 Task: Create a new event for a project celebration and team appreciation on the 16th at 9 PM.
Action: Mouse moved to (62, 78)
Screenshot: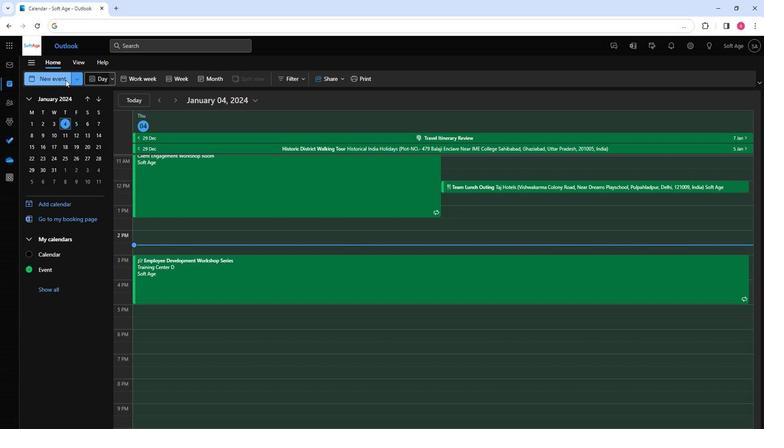 
Action: Mouse pressed left at (62, 78)
Screenshot: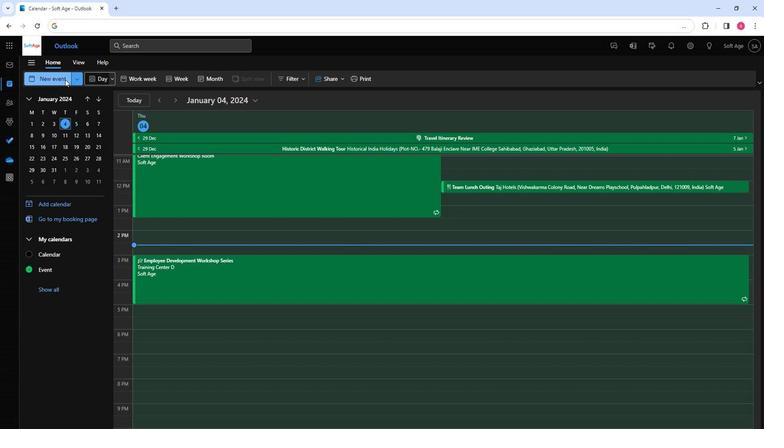 
Action: Mouse moved to (152, 196)
Screenshot: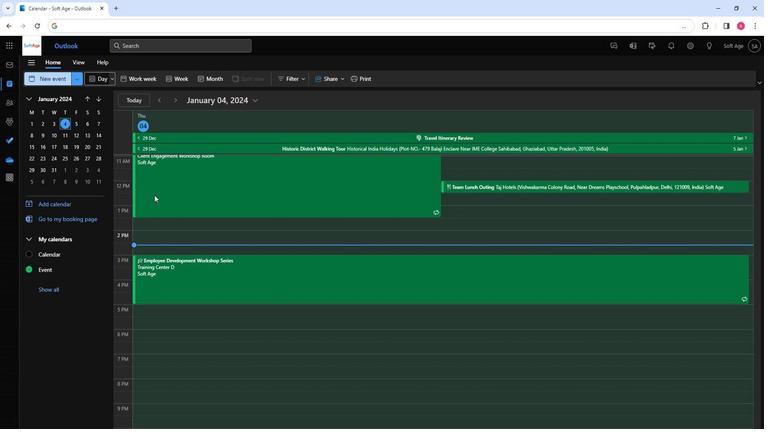 
Action: Key pressed <Key.shift>Project<Key.space><Key.shift>Celebration<Key.space><Key.shift>and<Key.space><Key.shift><Key.shift><Key.shift><Key.shift><Key.shift><Key.shift><Key.shift><Key.shift><Key.shift><Key.shift><Key.shift><Key.shift><Key.shift><Key.shift><Key.shift><Key.shift><Key.shift><Key.backspace><Key.backspace><Key.backspace><Key.backspace>and<Key.space><Key.shift>Team<Key.space><Key.shift>Appreciation
Screenshot: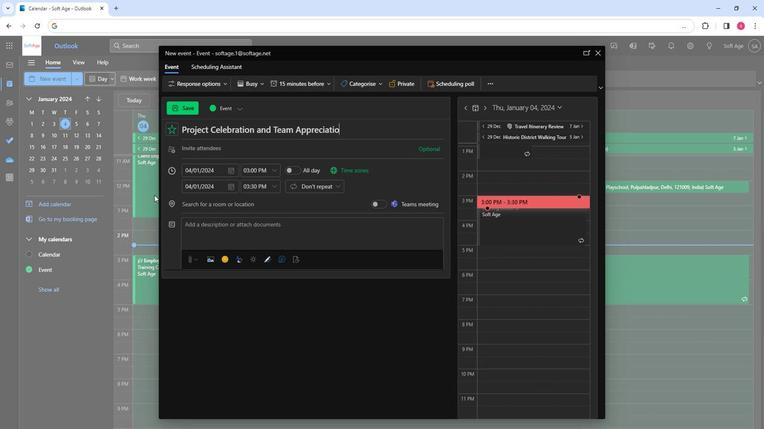 
Action: Mouse moved to (218, 148)
Screenshot: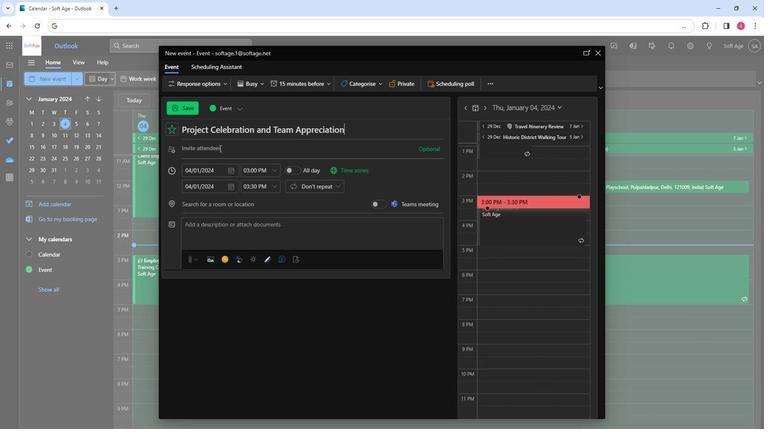 
Action: Mouse pressed left at (218, 148)
Screenshot: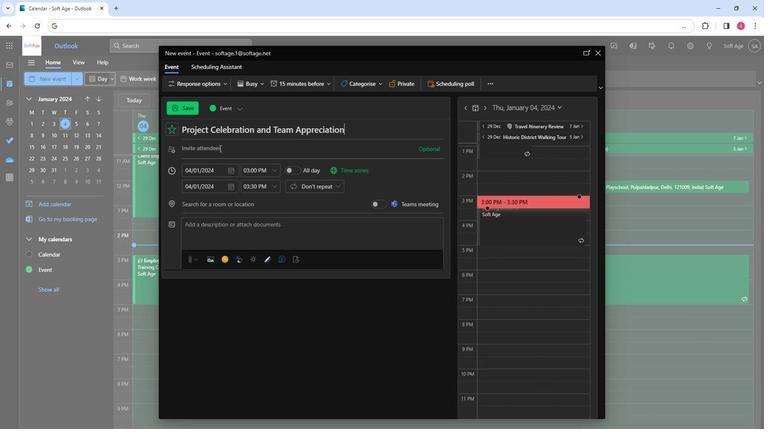 
Action: Mouse moved to (219, 166)
Screenshot: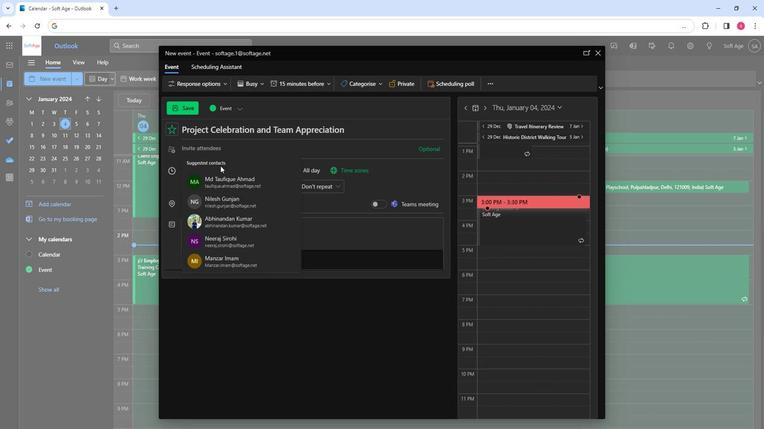 
Action: Key pressed so
Screenshot: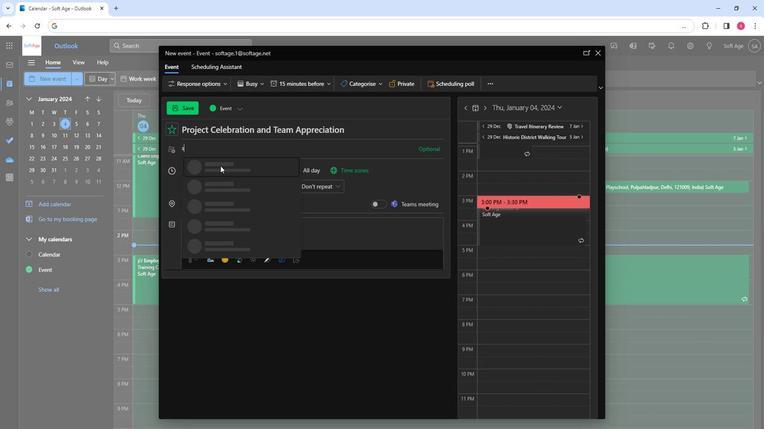 
Action: Mouse moved to (232, 183)
Screenshot: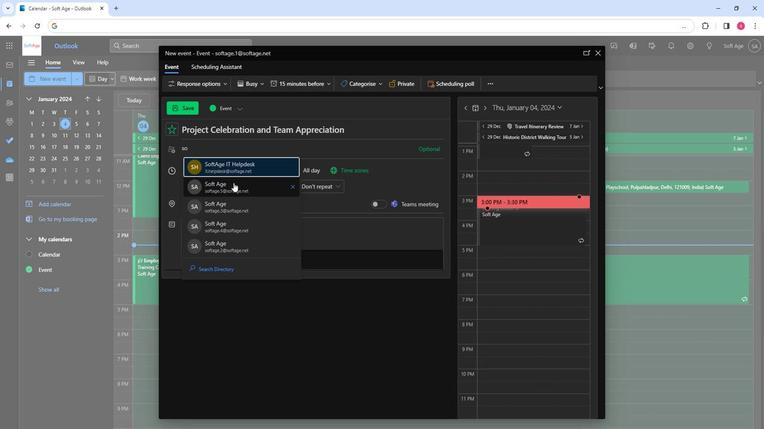 
Action: Mouse pressed left at (232, 183)
Screenshot: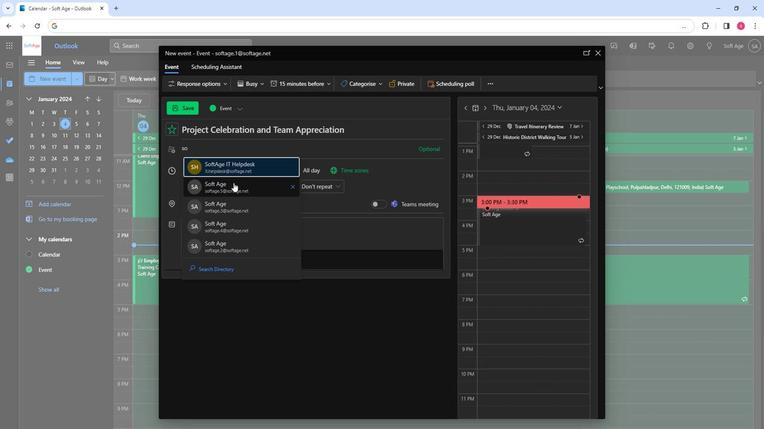 
Action: Key pressed so
Screenshot: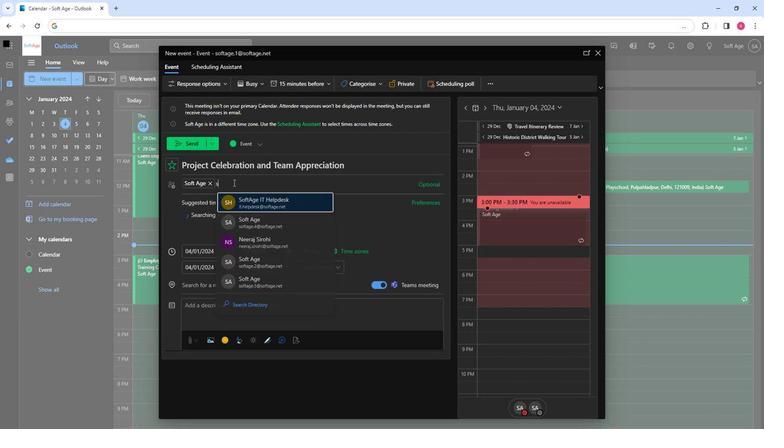 
Action: Mouse moved to (253, 245)
Screenshot: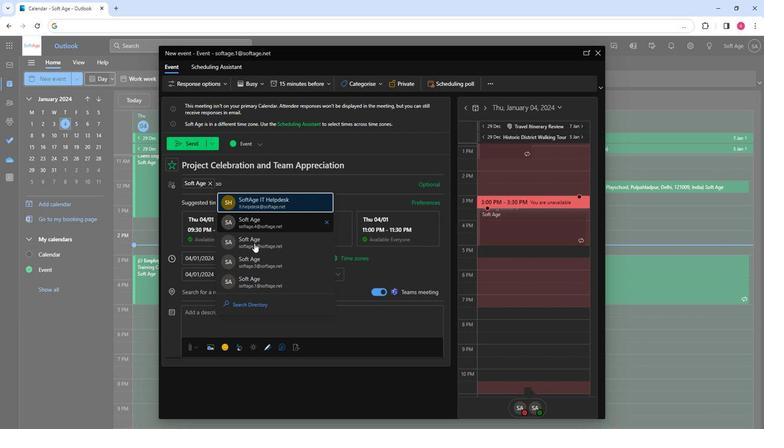 
Action: Mouse pressed left at (253, 245)
Screenshot: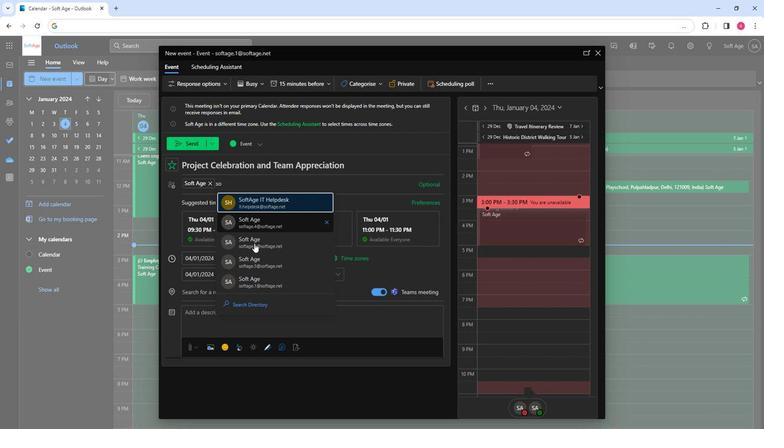 
Action: Key pressed so
Screenshot: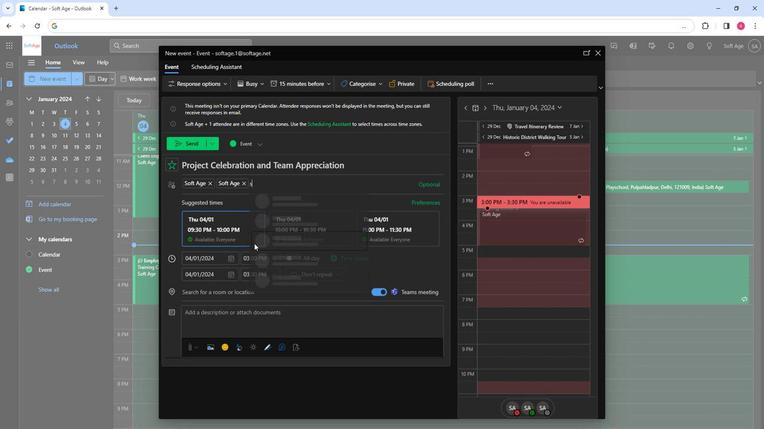 
Action: Mouse moved to (283, 271)
Screenshot: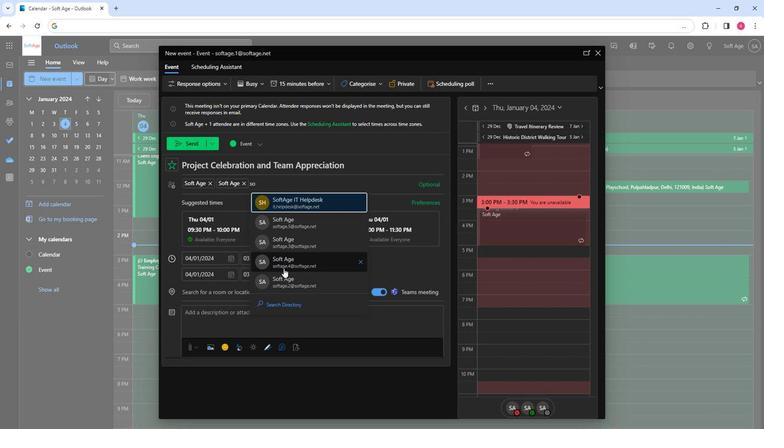 
Action: Mouse pressed left at (283, 271)
Screenshot: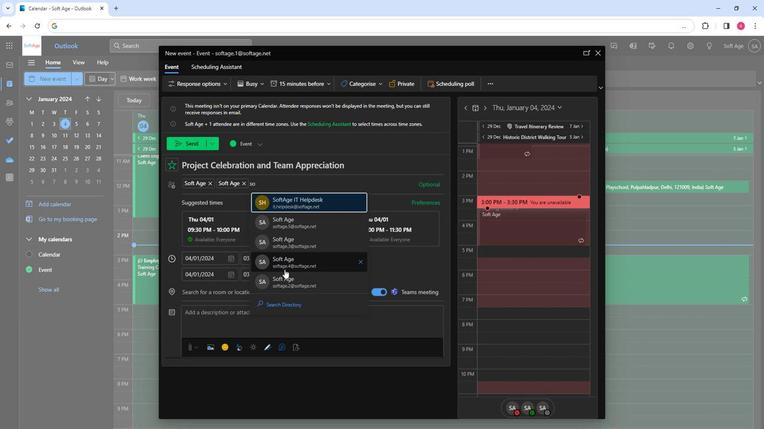 
Action: Key pressed so
Screenshot: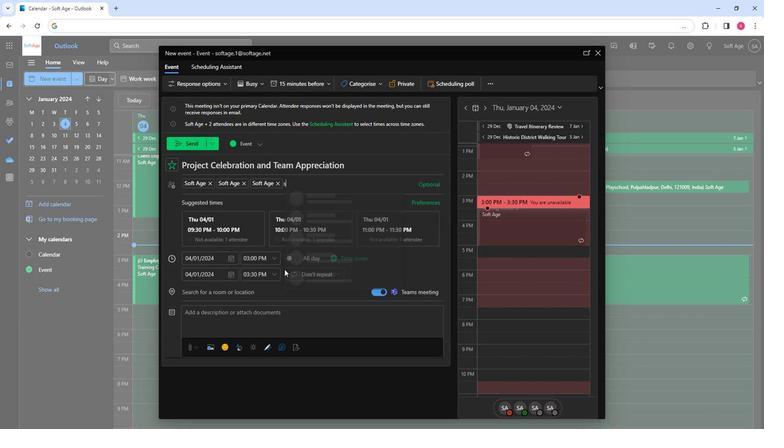 
Action: Mouse moved to (328, 281)
Screenshot: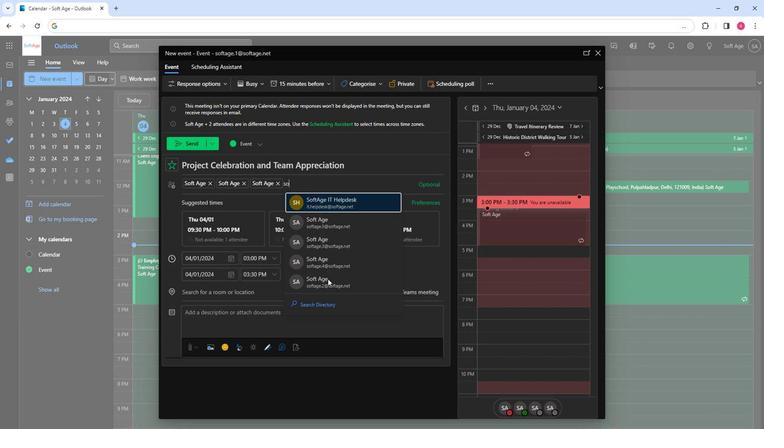 
Action: Mouse pressed left at (328, 281)
Screenshot: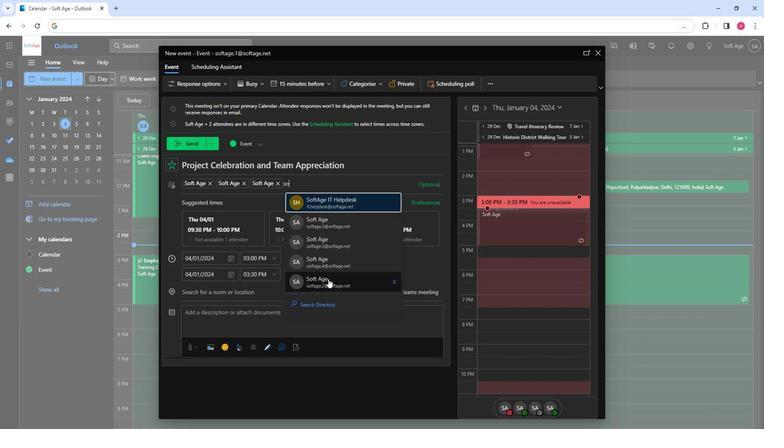 
Action: Mouse moved to (228, 260)
Screenshot: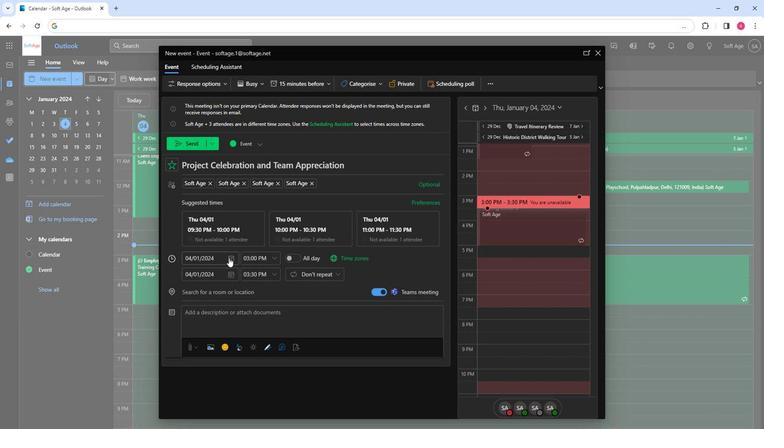 
Action: Mouse pressed left at (228, 260)
Screenshot: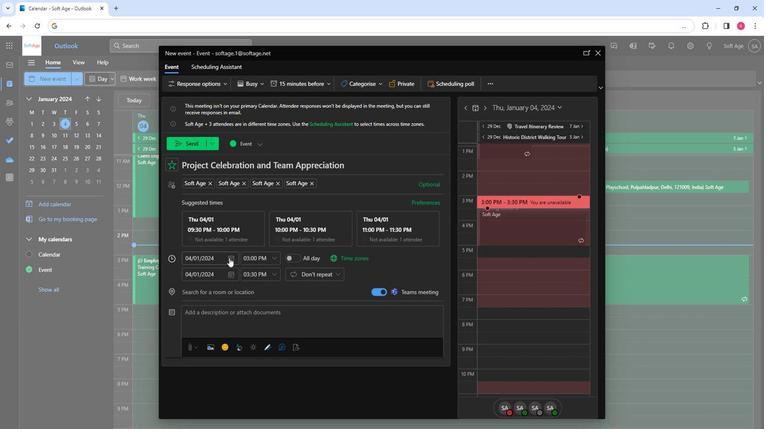 
Action: Mouse moved to (204, 327)
Screenshot: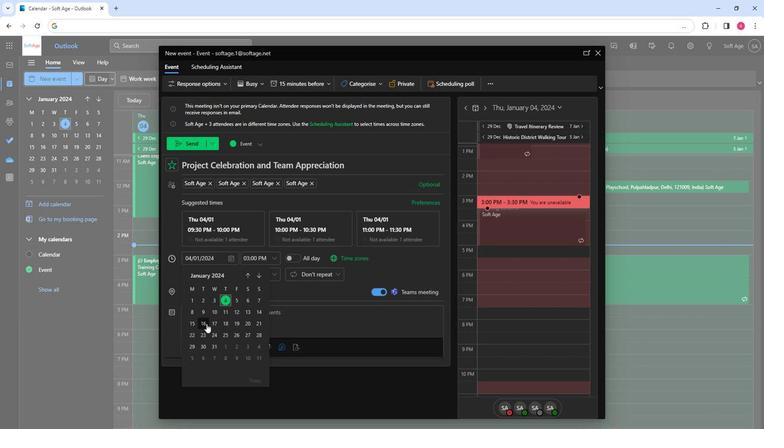 
Action: Mouse pressed left at (204, 327)
Screenshot: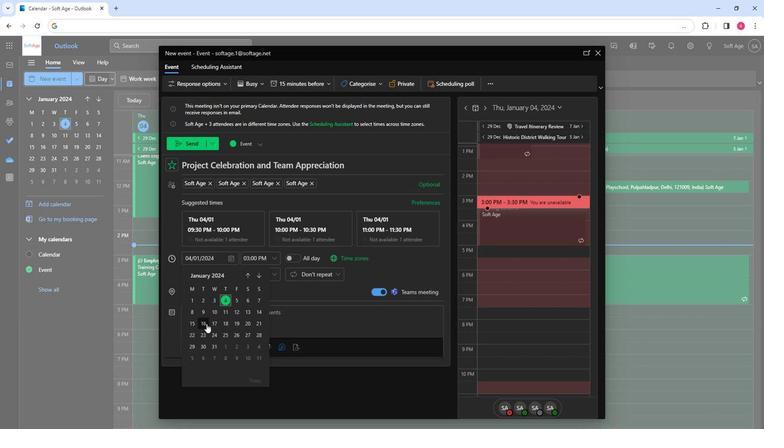 
Action: Mouse moved to (273, 264)
Screenshot: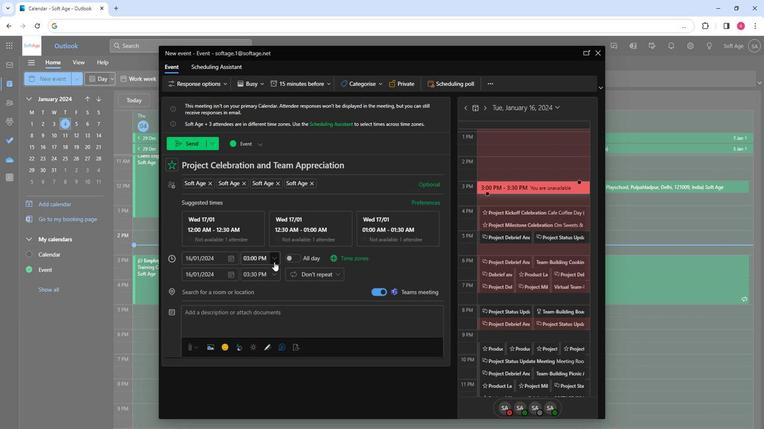 
Action: Mouse pressed left at (273, 264)
Screenshot: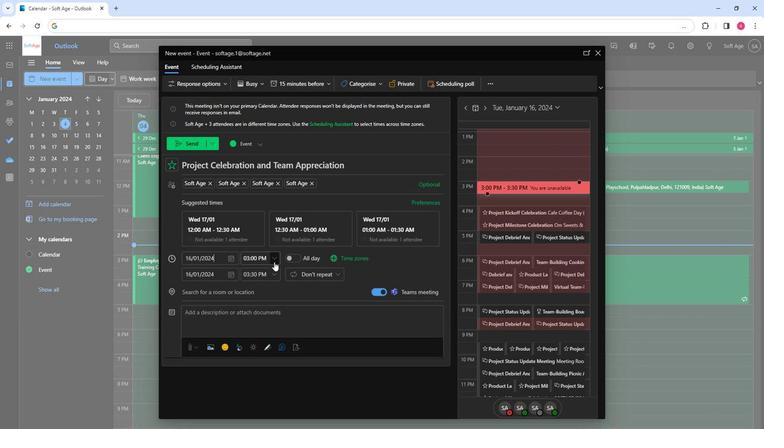 
Action: Mouse moved to (263, 298)
Screenshot: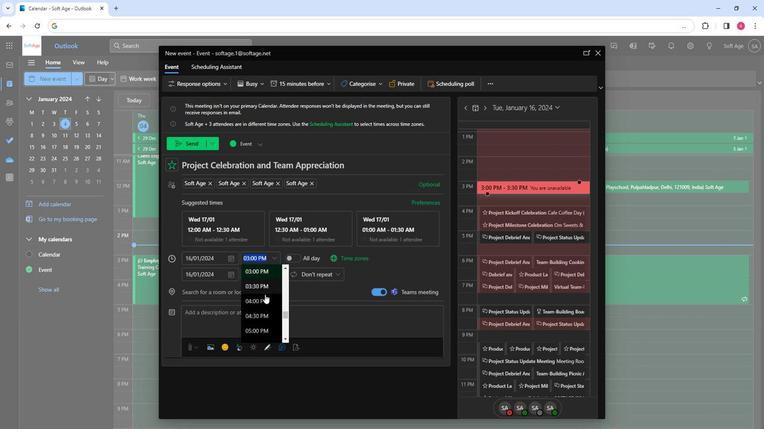 
Action: Mouse scrolled (263, 297) with delta (0, 0)
Screenshot: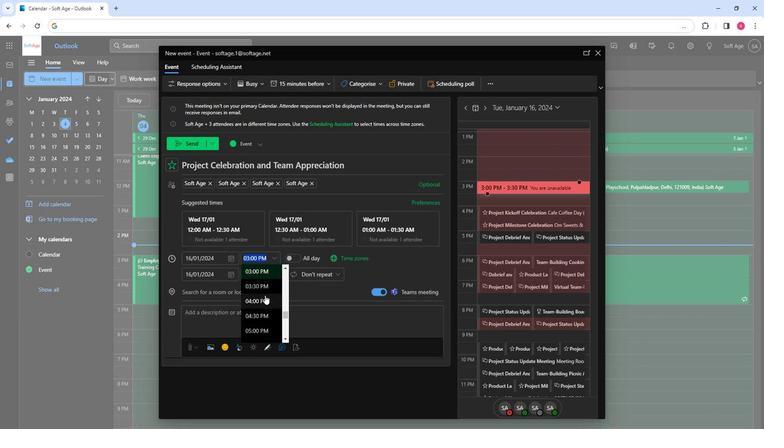 
Action: Mouse moved to (263, 298)
Screenshot: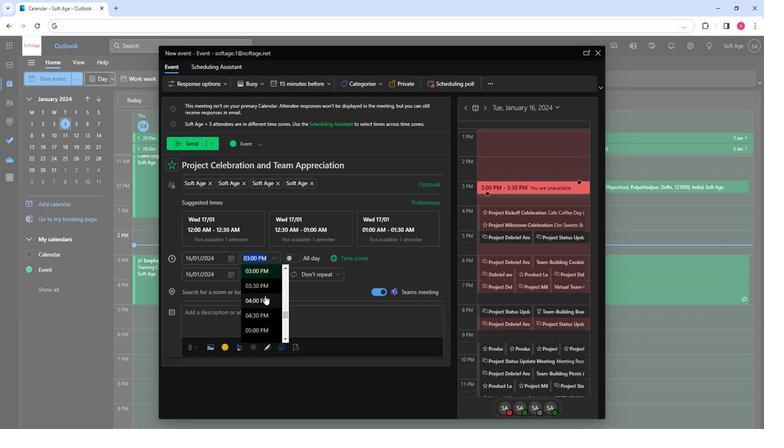 
Action: Mouse scrolled (263, 298) with delta (0, 0)
Screenshot: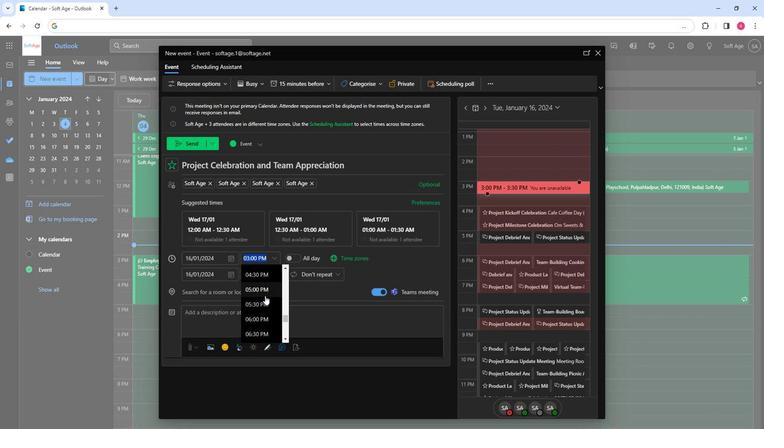 
Action: Mouse moved to (263, 299)
Screenshot: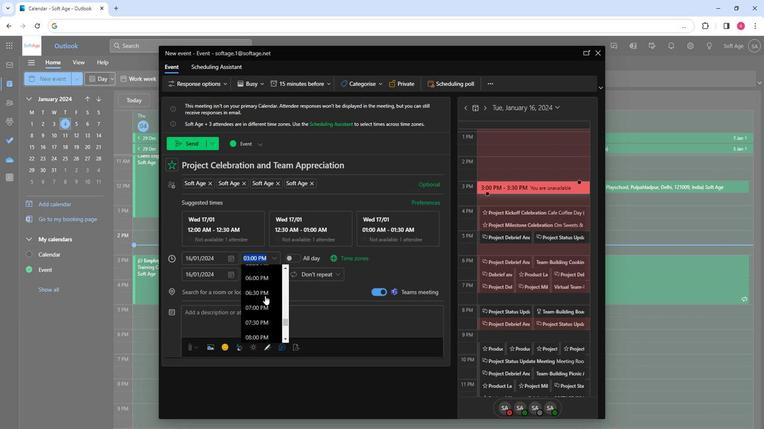 
Action: Mouse scrolled (263, 298) with delta (0, 0)
Screenshot: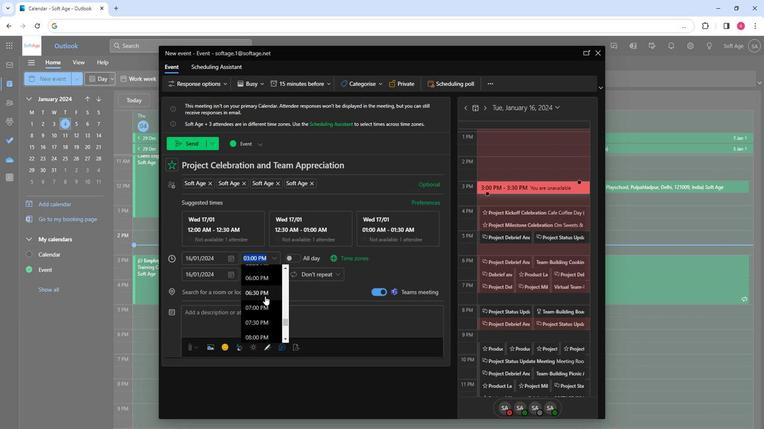 
Action: Mouse moved to (259, 327)
Screenshot: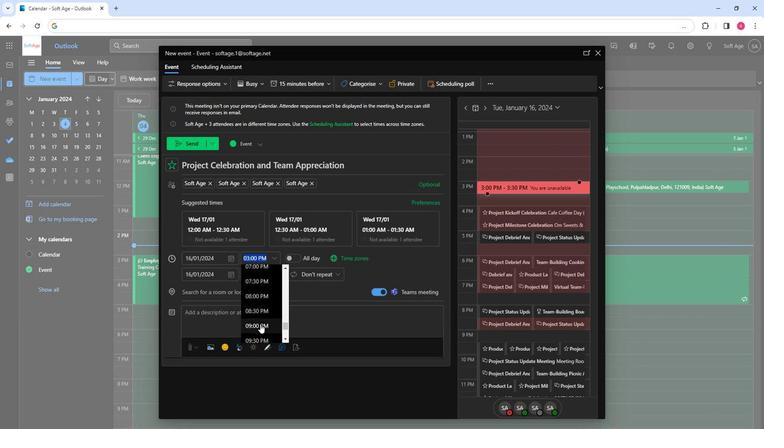 
Action: Mouse pressed left at (259, 327)
Screenshot: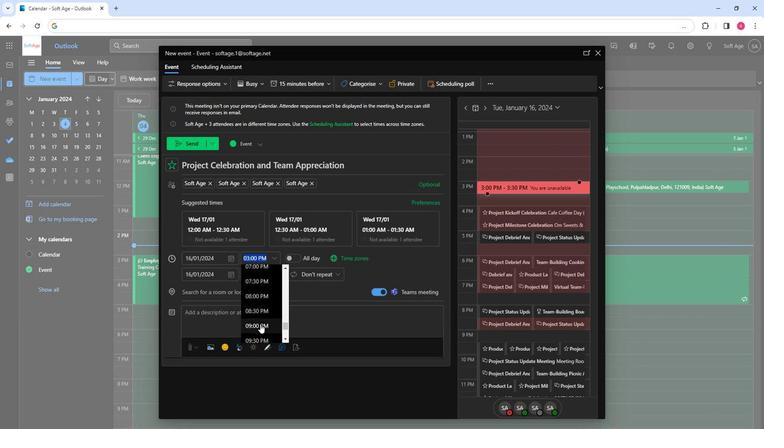 
Action: Mouse moved to (233, 296)
Screenshot: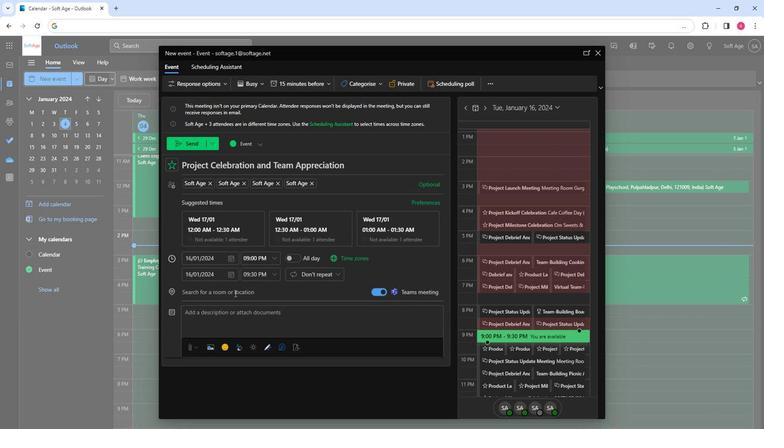 
Action: Mouse pressed left at (233, 296)
Screenshot: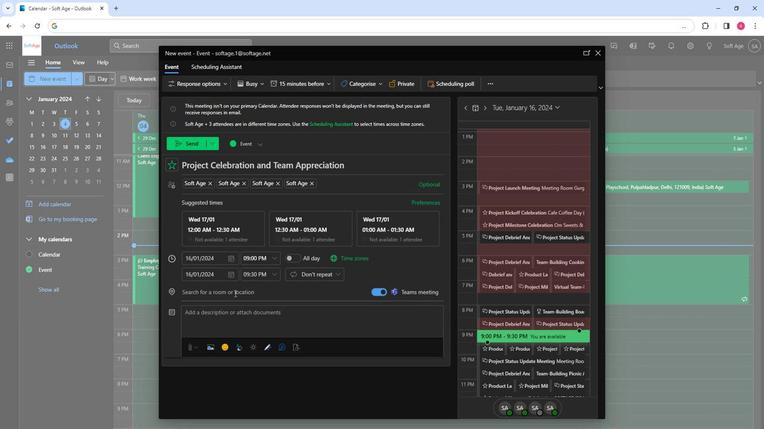 
Action: Mouse moved to (233, 214)
Screenshot: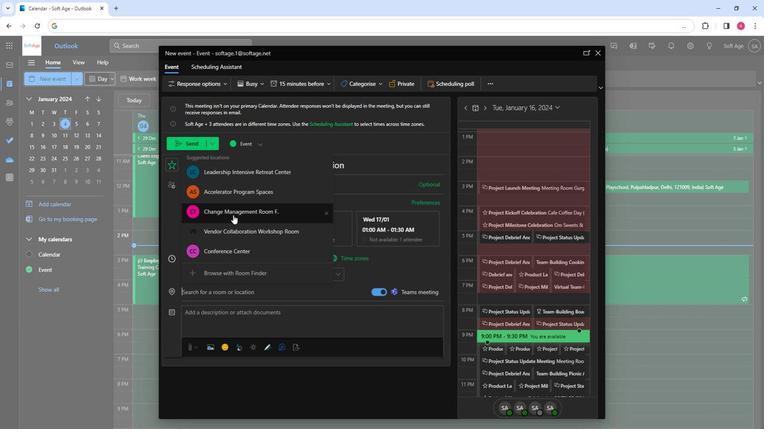 
Action: Mouse scrolled (233, 213) with delta (0, 0)
Screenshot: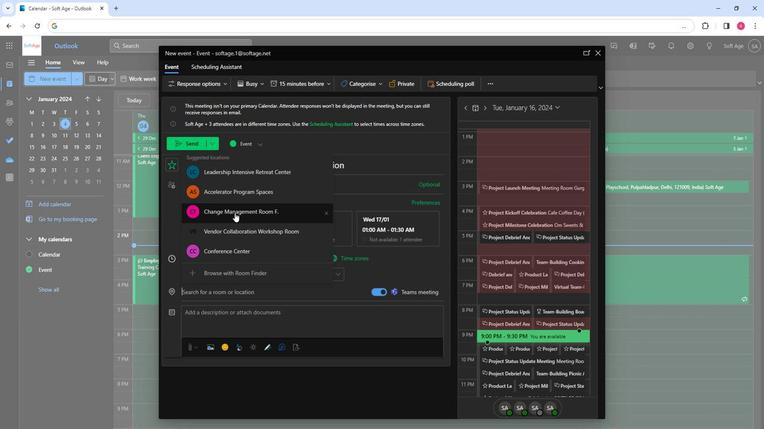 
Action: Mouse moved to (226, 214)
Screenshot: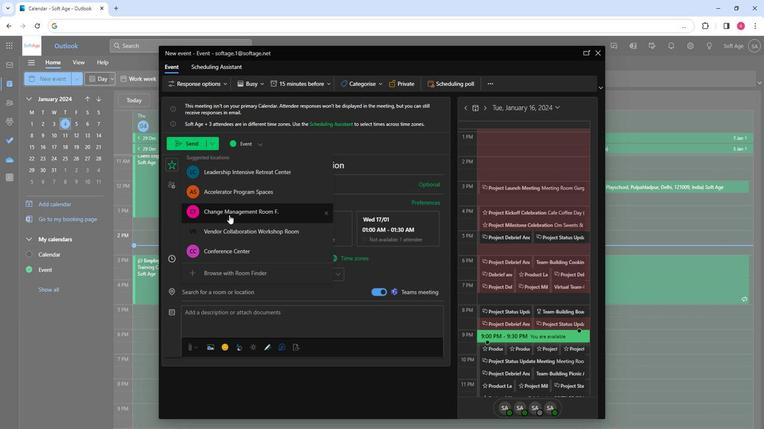 
Action: Mouse pressed left at (226, 214)
Screenshot: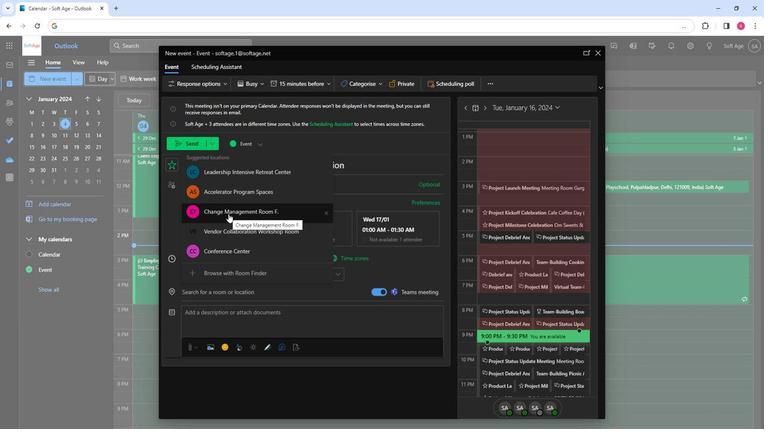 
Action: Mouse moved to (210, 313)
Screenshot: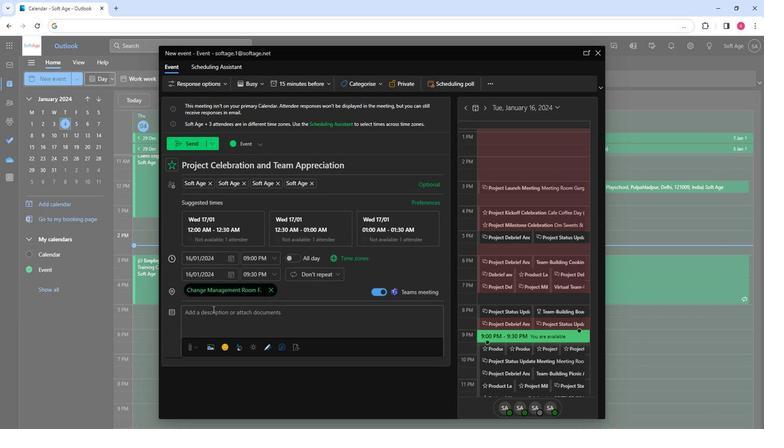 
Action: Mouse pressed left at (210, 313)
Screenshot: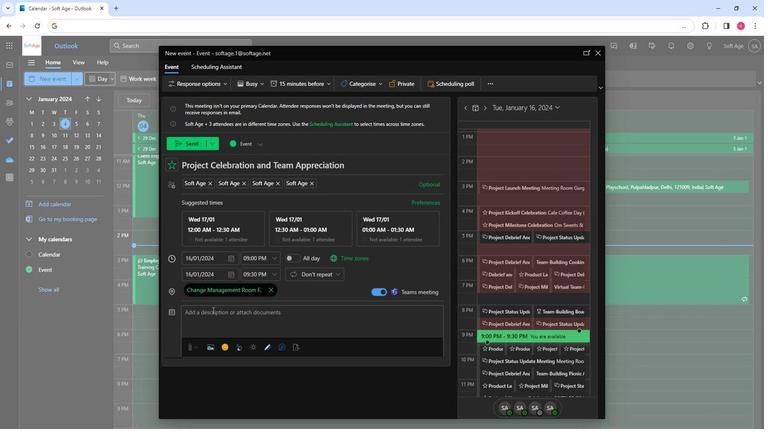 
Action: Key pressed <Key.shift>Celebrate<Key.space><Key.backspace><Key.space>project<Key.space>success<Key.space>and<Key.space>appreciate<Key.space>the<Key.space>team<Key.space>with<Key.space>a<Key.space>festive<Key.space>event.<Key.space><Key.shift>Recognize<Key.space>achievements,<Key.space>express<Key.space>gratitut<Key.backspace>de,<Key.space>and<Key.space>foster<Key.space>camaraderie<Key.space>to<Key.space>commemorate<Key.space>the<Key.space>collective<Key.space>efforts<Key.space>that<Key.space>led<Key.space>to<Key.space>success.
Screenshot: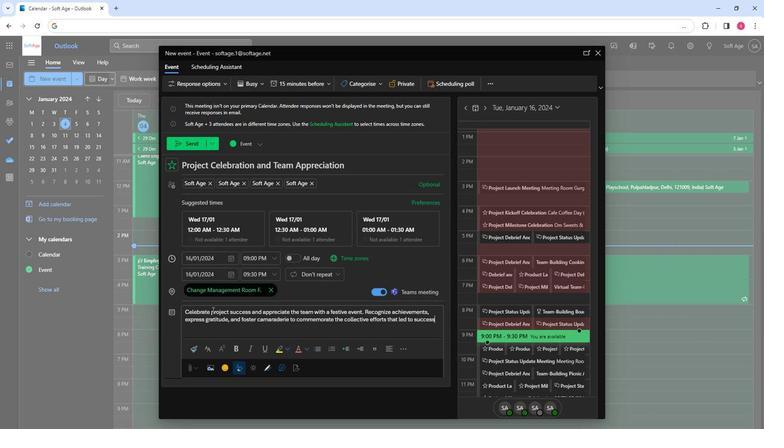 
Action: Mouse moved to (242, 325)
Screenshot: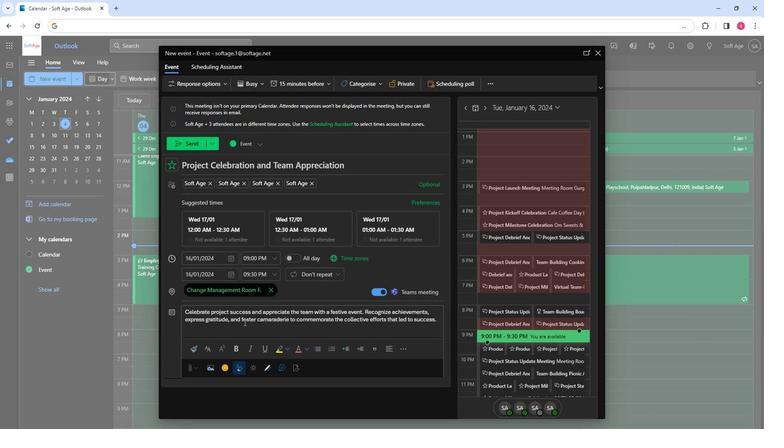 
Action: Mouse pressed left at (242, 325)
Screenshot: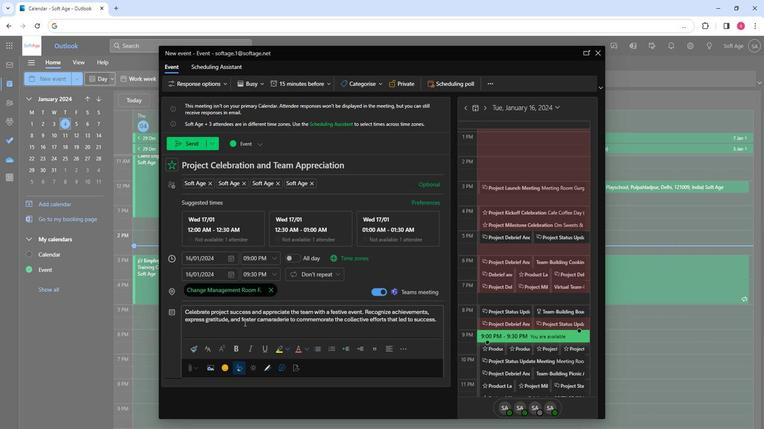 
Action: Mouse pressed left at (242, 325)
Screenshot: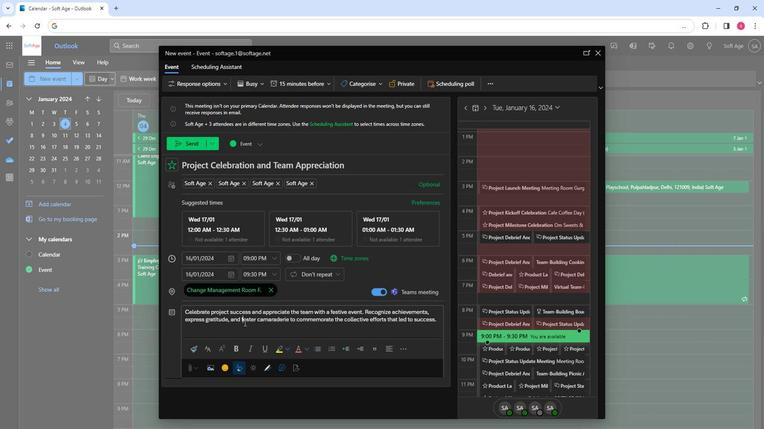 
Action: Mouse moved to (243, 325)
Screenshot: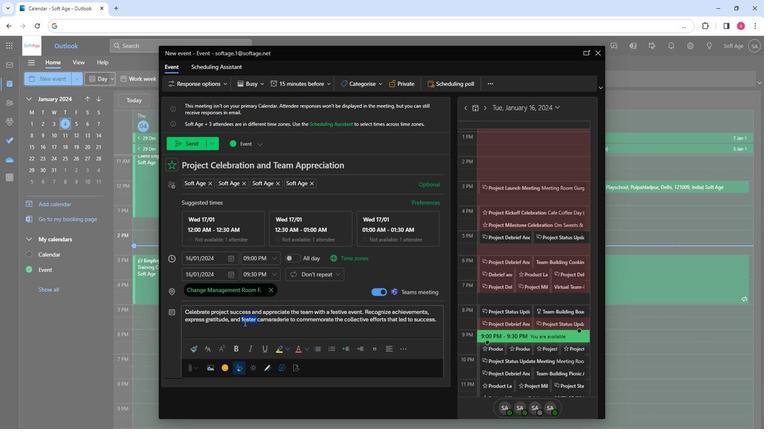 
Action: Mouse pressed left at (243, 325)
Screenshot: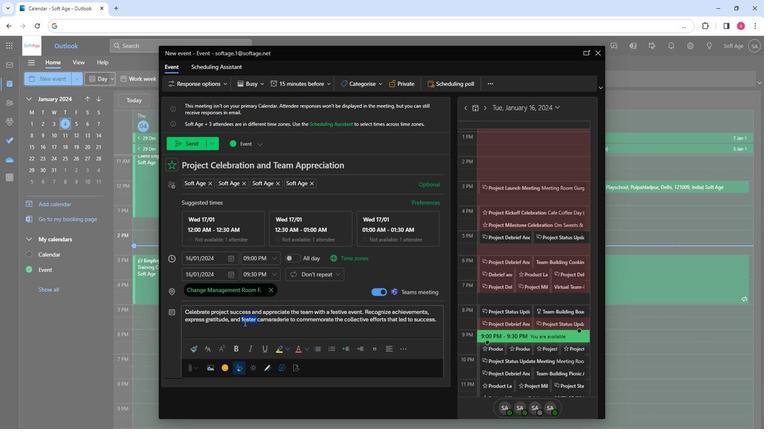 
Action: Mouse moved to (207, 355)
Screenshot: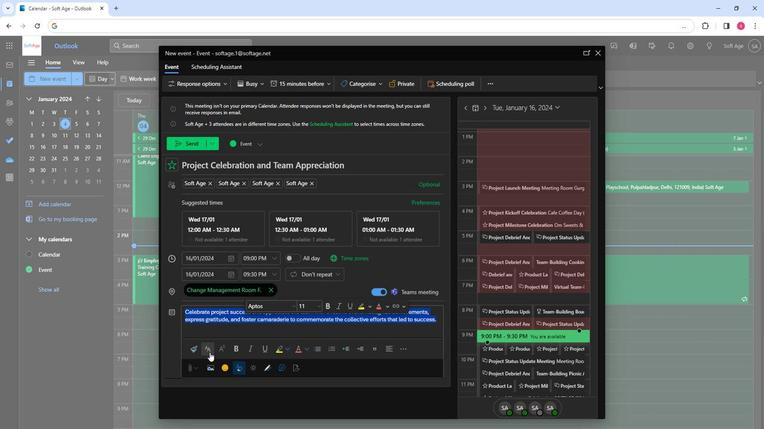 
Action: Mouse pressed left at (207, 355)
Screenshot: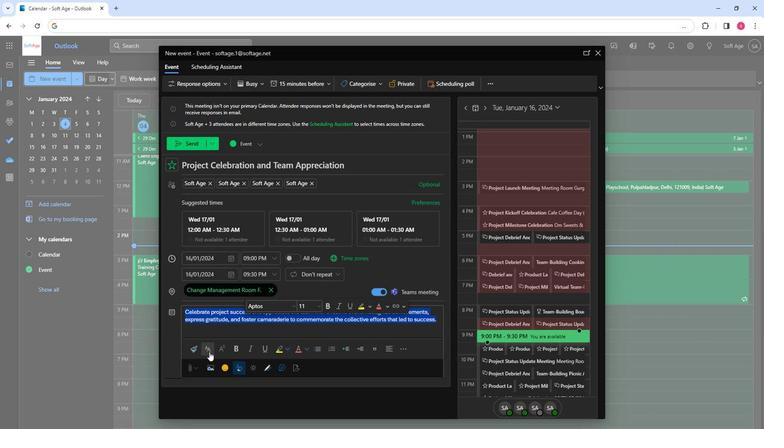 
Action: Mouse moved to (226, 283)
Screenshot: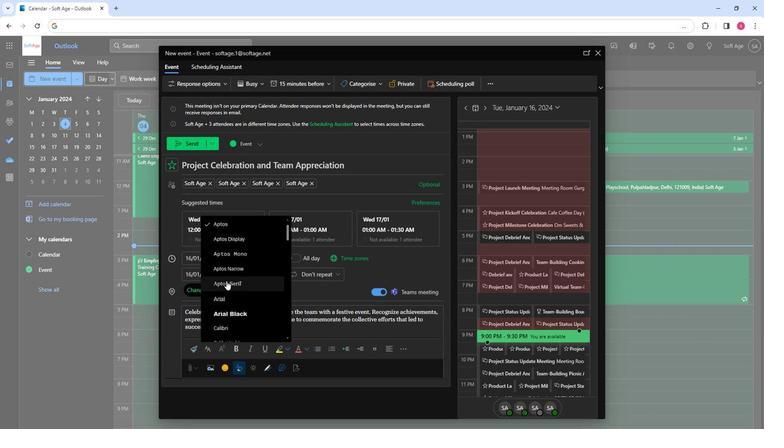 
Action: Mouse scrolled (226, 282) with delta (0, 0)
Screenshot: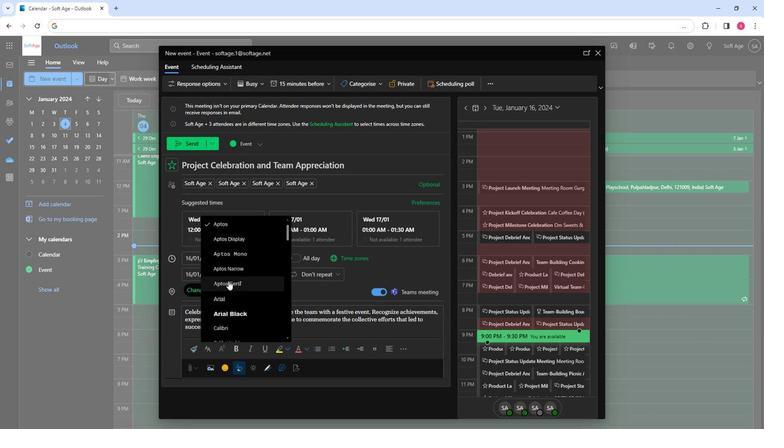 
Action: Mouse scrolled (226, 282) with delta (0, 0)
Screenshot: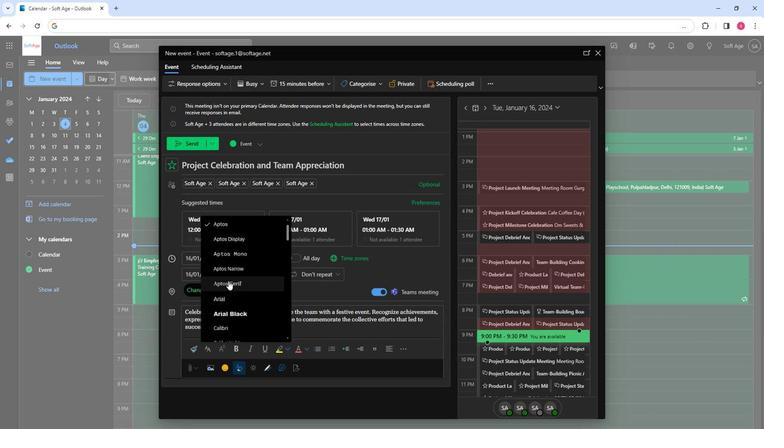 
Action: Mouse scrolled (226, 282) with delta (0, 0)
Screenshot: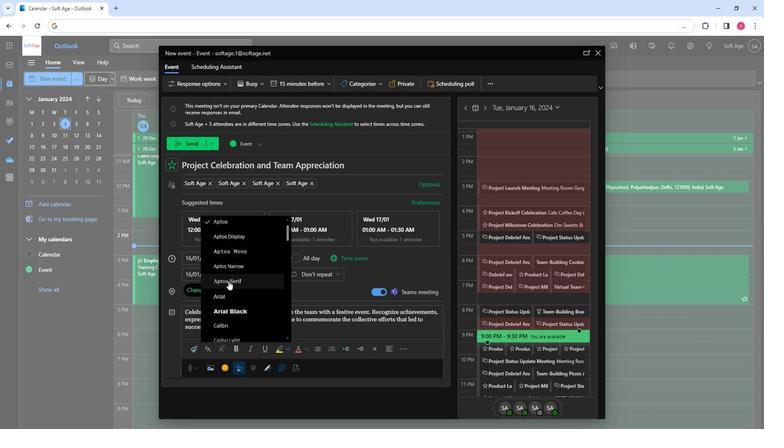 
Action: Mouse moved to (229, 281)
Screenshot: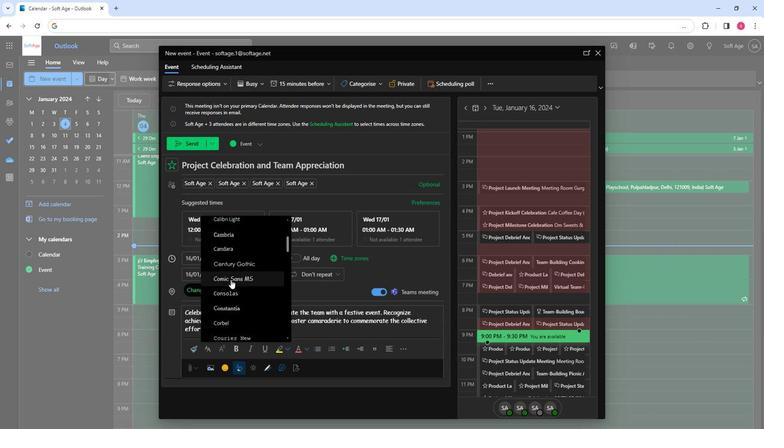 
Action: Mouse pressed left at (229, 281)
Screenshot: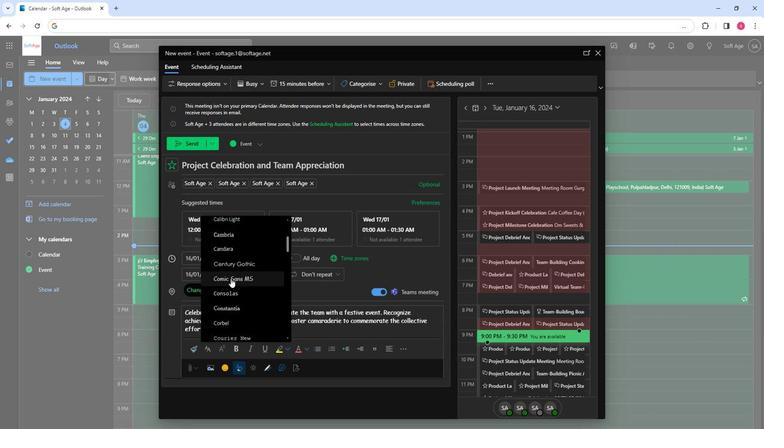 
Action: Mouse moved to (249, 352)
Screenshot: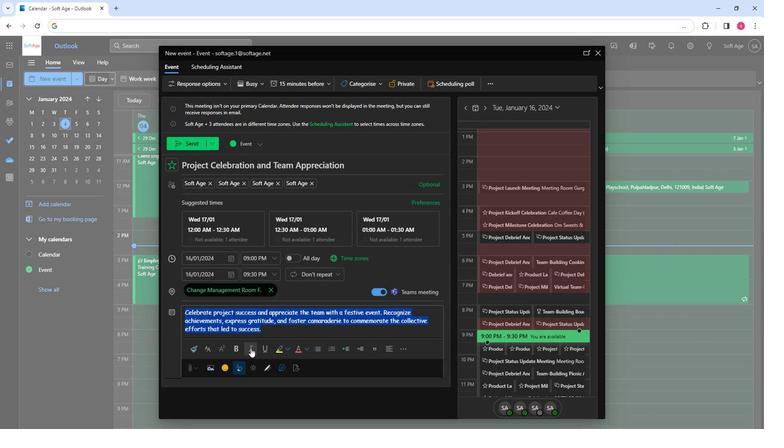 
Action: Mouse pressed left at (249, 352)
Screenshot: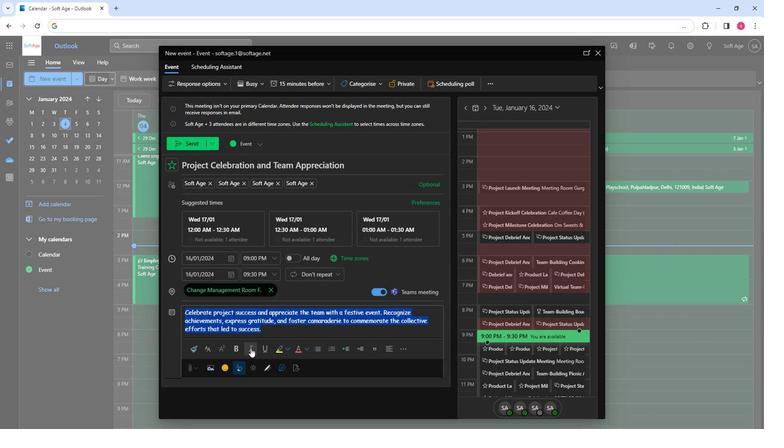 
Action: Mouse moved to (306, 350)
Screenshot: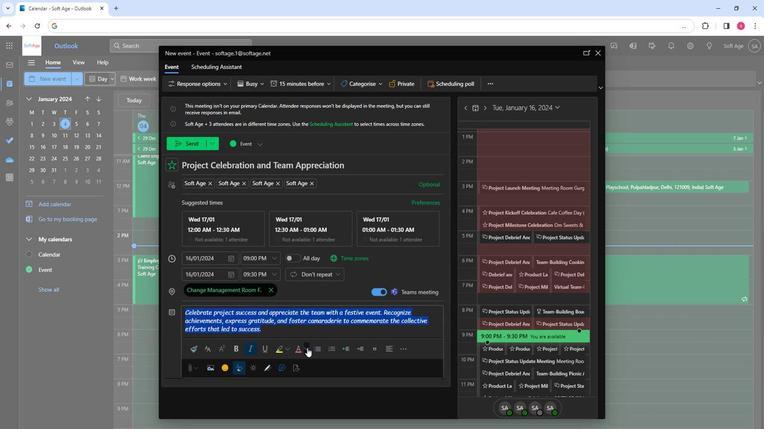 
Action: Mouse pressed left at (306, 350)
Screenshot: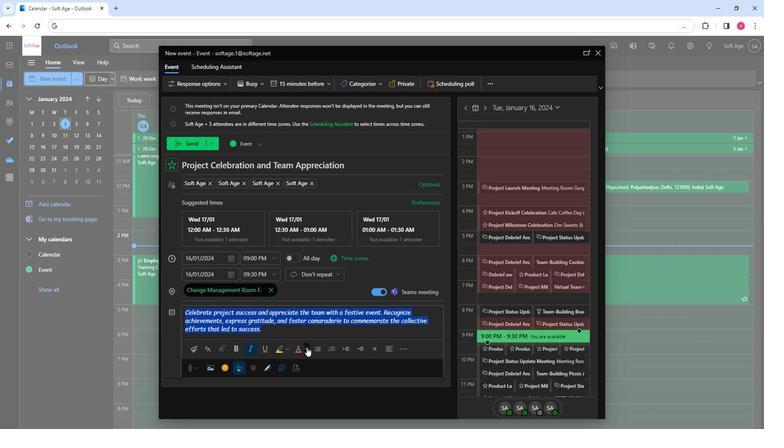 
Action: Mouse moved to (318, 298)
Screenshot: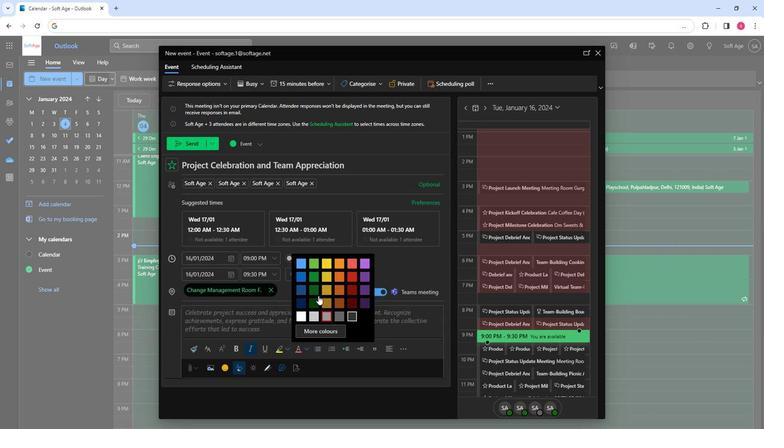 
Action: Mouse scrolled (318, 297) with delta (0, 0)
Screenshot: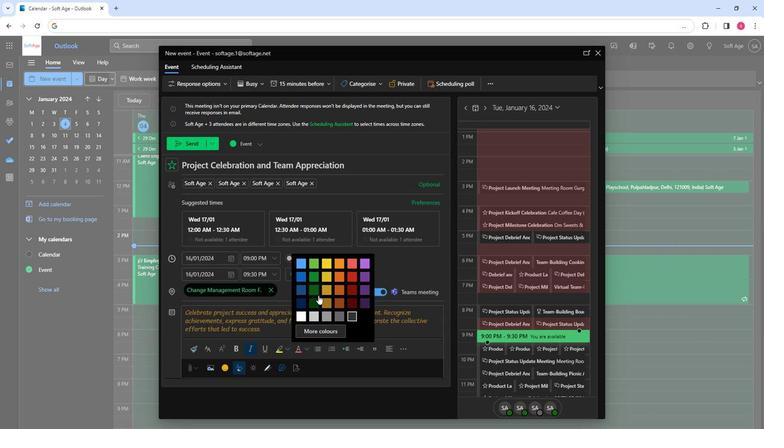 
Action: Mouse moved to (337, 302)
Screenshot: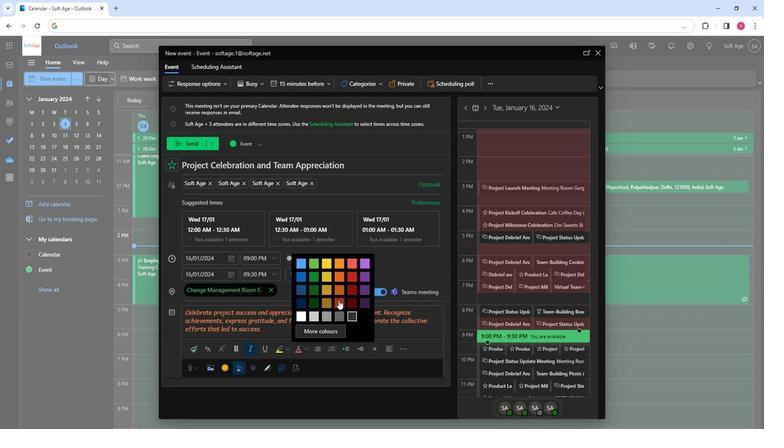 
Action: Mouse pressed left at (337, 302)
Screenshot: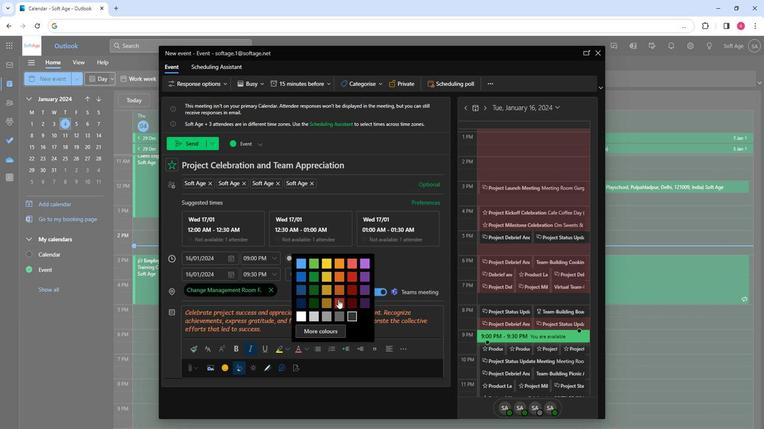 
Action: Mouse moved to (364, 351)
Screenshot: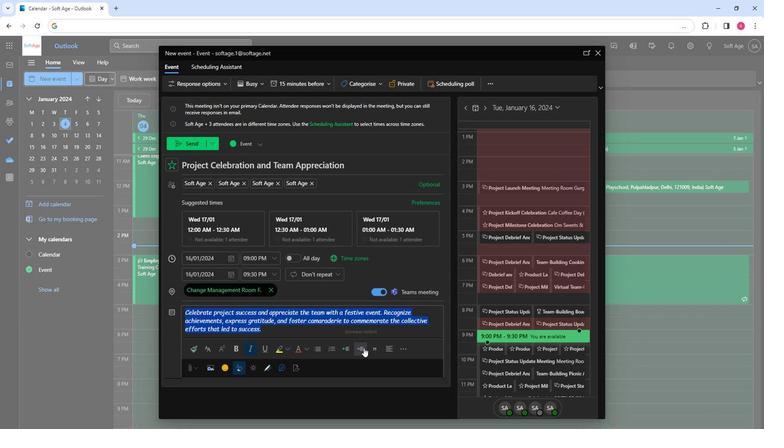 
Action: Mouse pressed left at (364, 351)
Screenshot: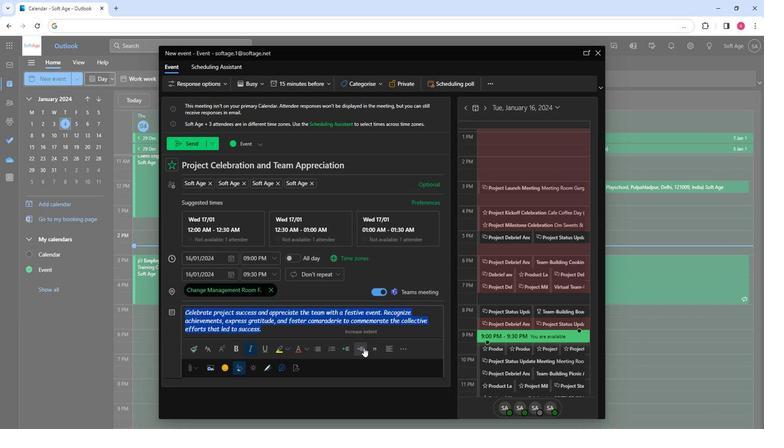 
Action: Mouse moved to (375, 320)
Screenshot: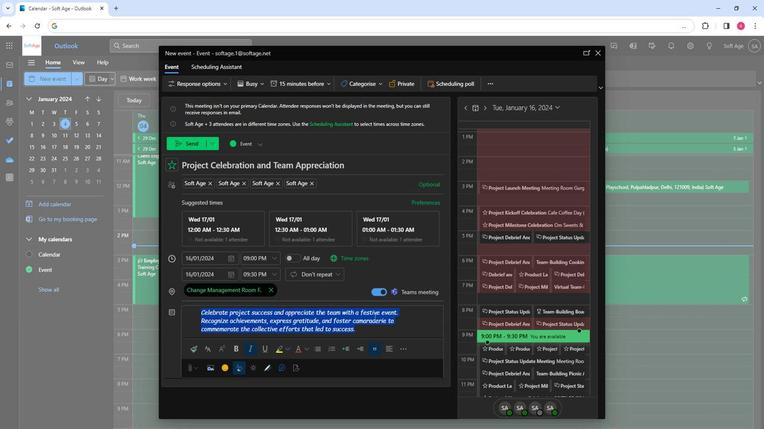 
Action: Mouse pressed left at (375, 320)
Screenshot: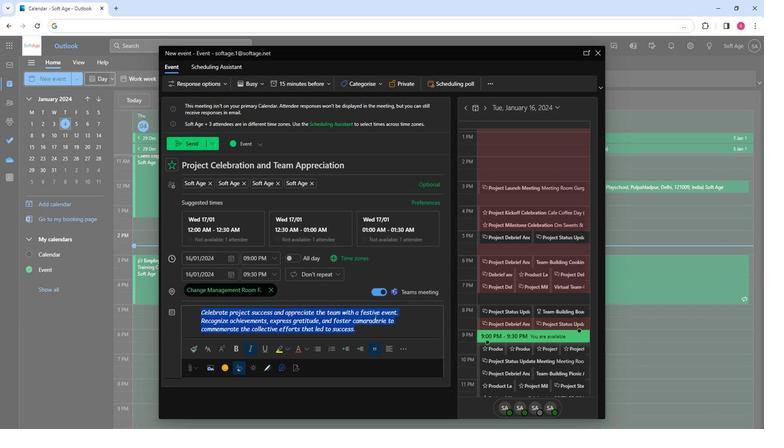 
Action: Mouse moved to (193, 143)
Screenshot: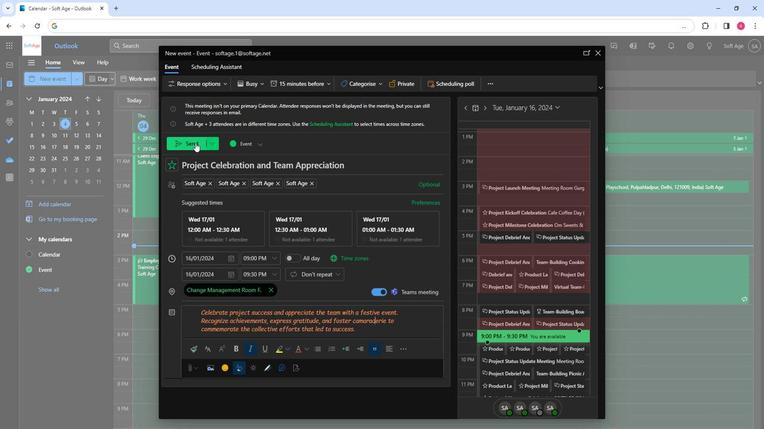 
Action: Mouse pressed left at (193, 143)
Screenshot: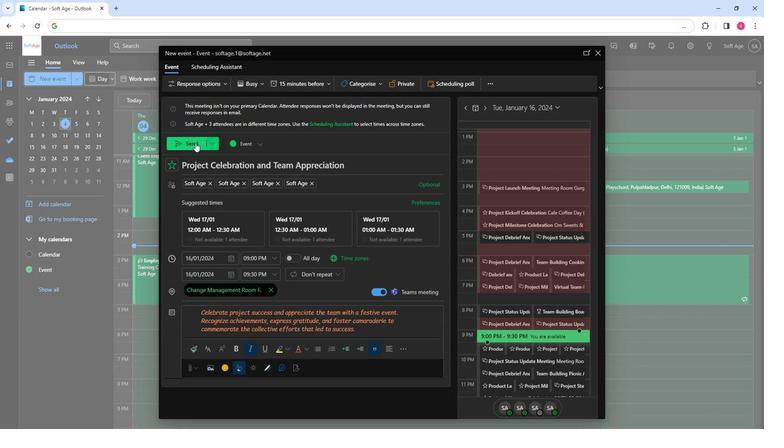 
Action: Mouse moved to (313, 369)
Screenshot: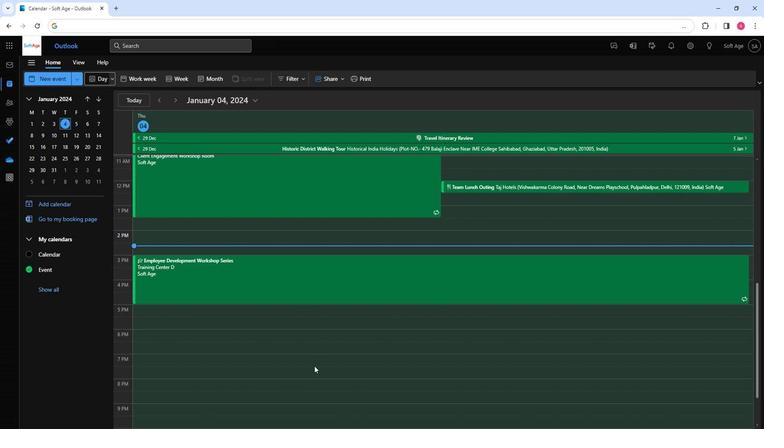 
